 Task: In the  document effectiveness Apply all border to the tabe with  'with box; Style line and width 1 pt 'Select Header and apply  'Bold' Select the text and align it to the  Center
Action: Mouse moved to (125, 147)
Screenshot: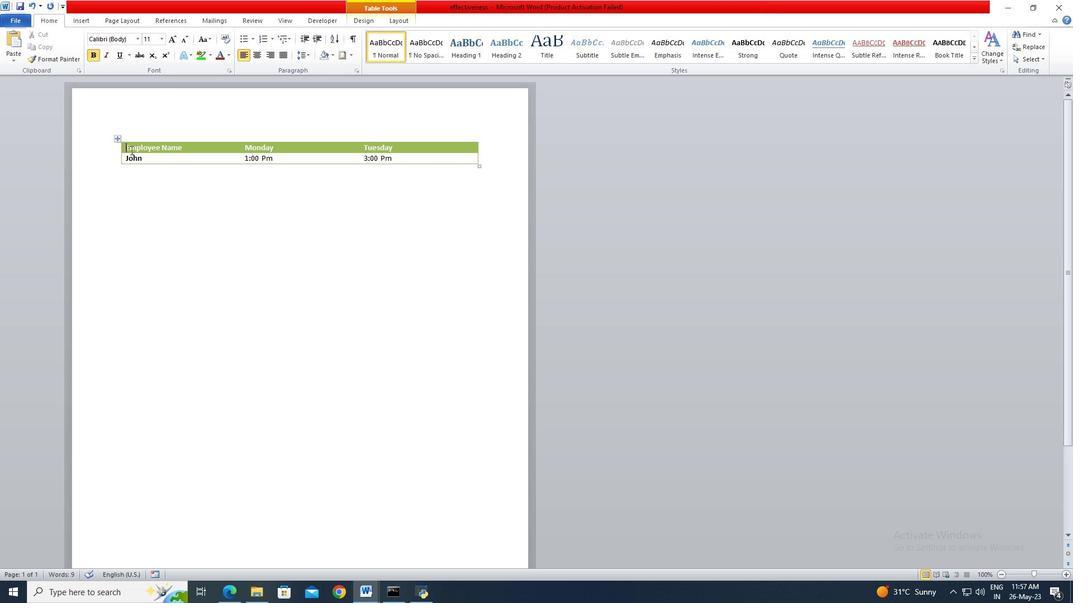 
Action: Mouse pressed left at (125, 147)
Screenshot: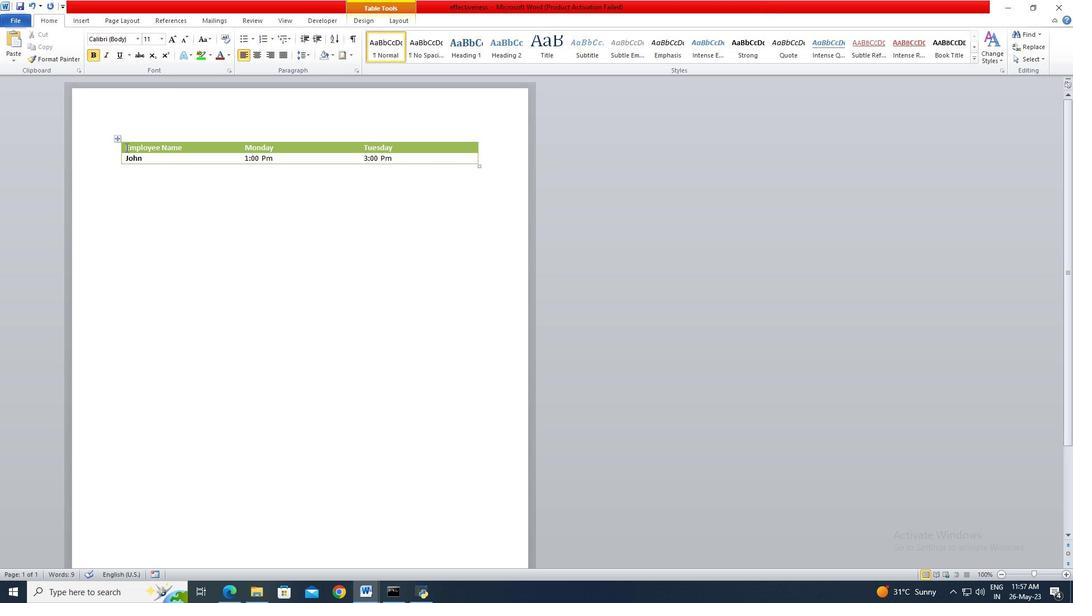 
Action: Key pressed ctrl+A
Screenshot: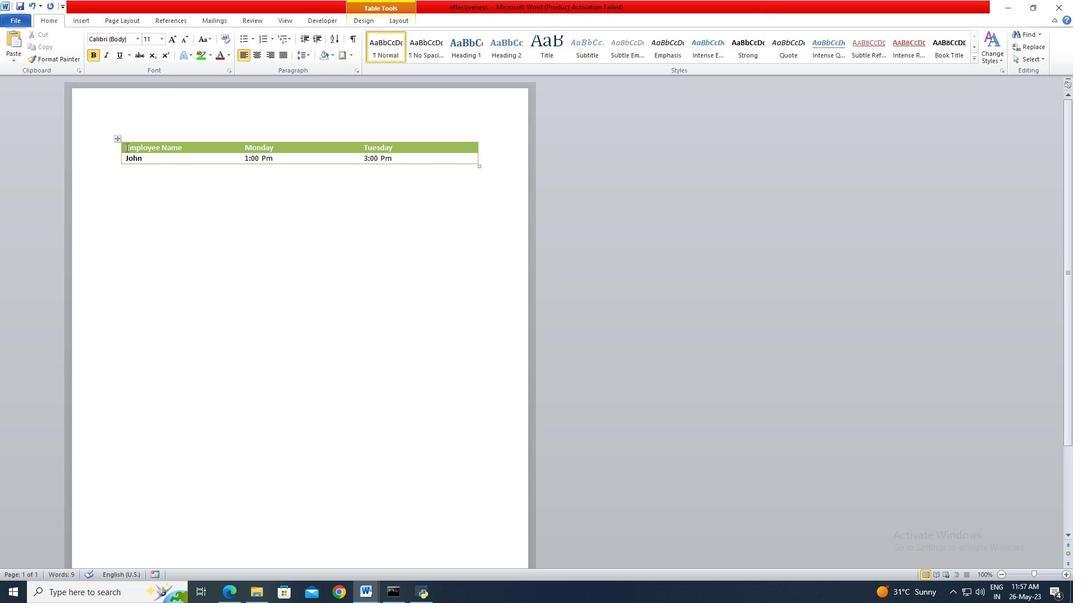 
Action: Mouse moved to (340, 57)
Screenshot: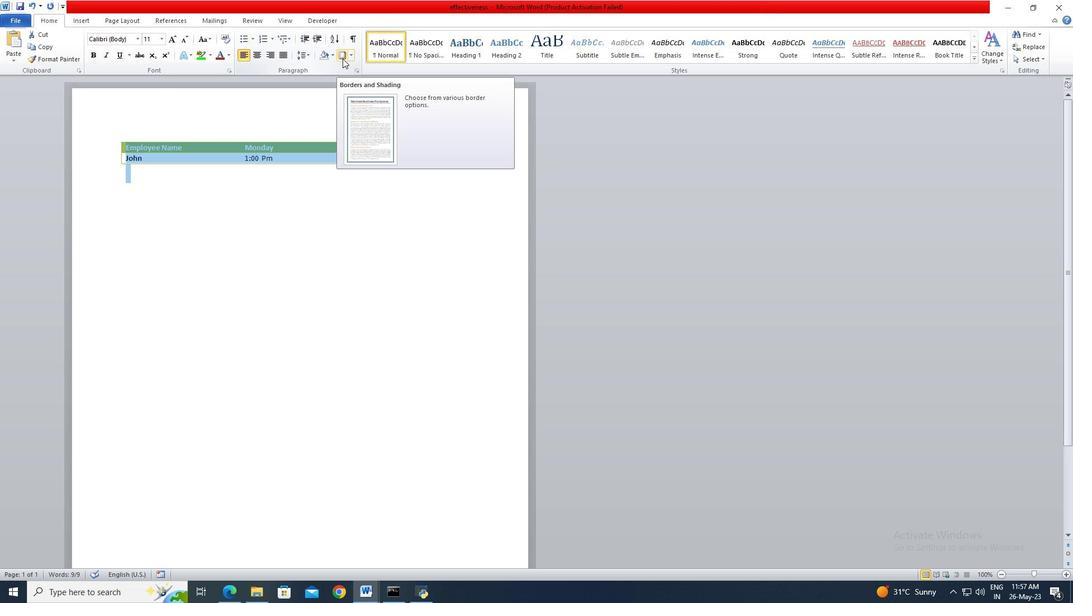 
Action: Mouse pressed left at (340, 57)
Screenshot: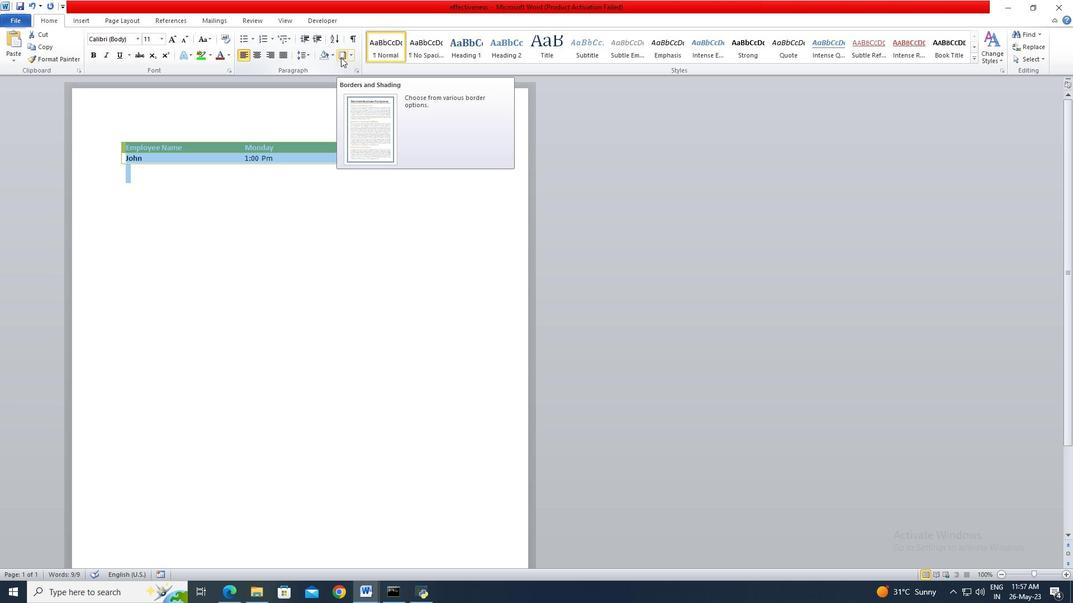 
Action: Mouse moved to (414, 246)
Screenshot: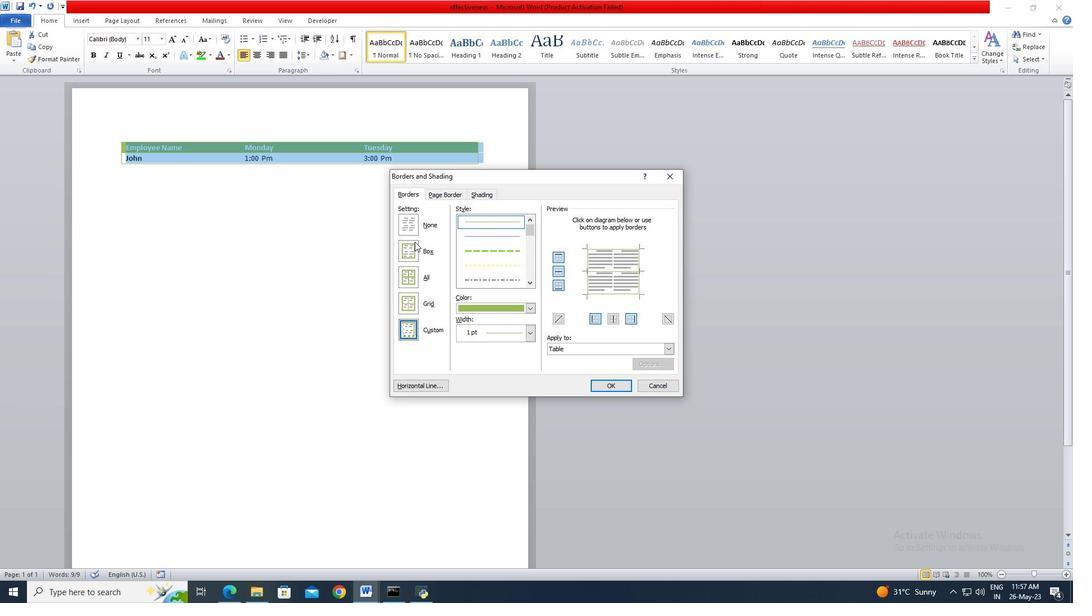 
Action: Mouse pressed left at (414, 246)
Screenshot: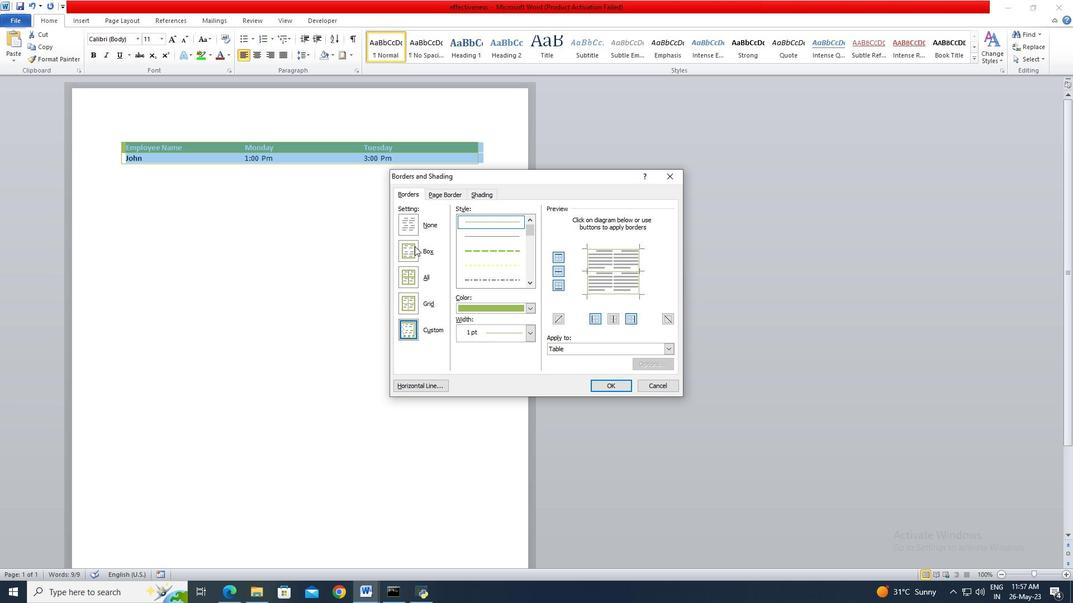 
Action: Mouse moved to (480, 218)
Screenshot: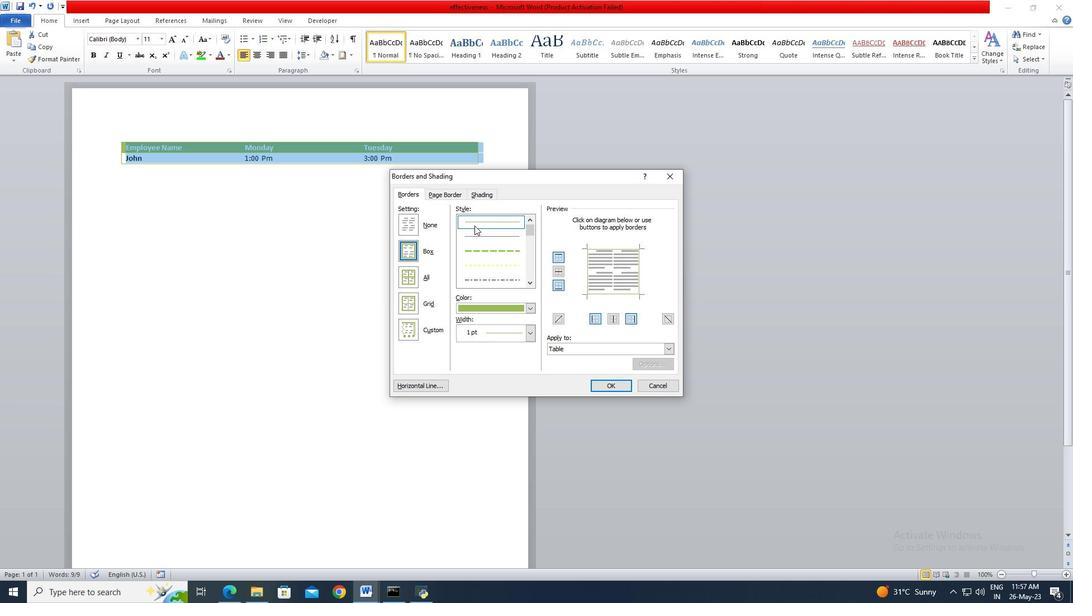 
Action: Mouse pressed left at (480, 218)
Screenshot: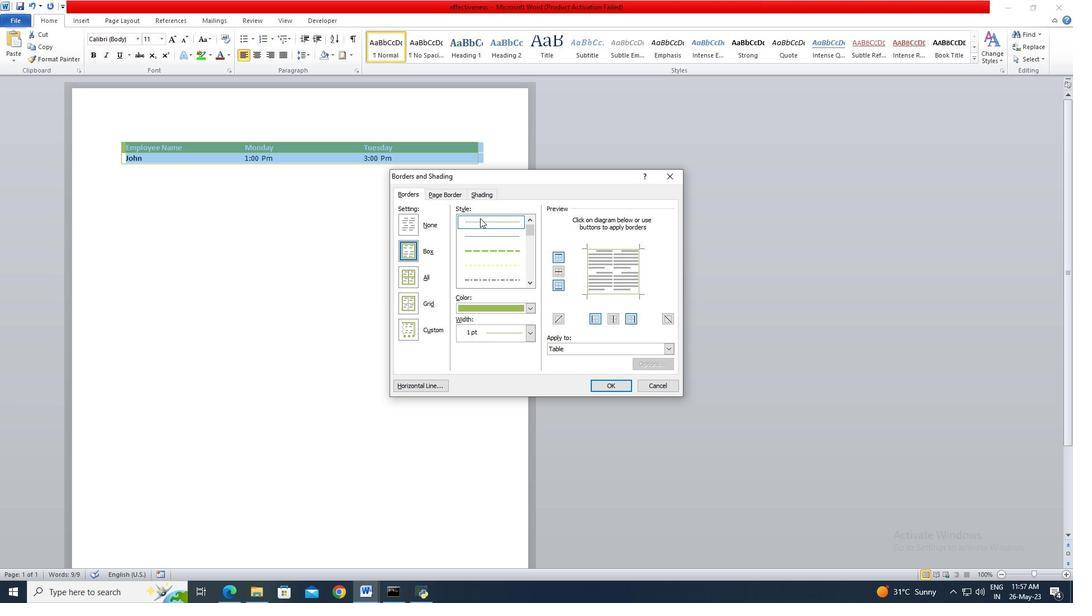 
Action: Mouse moved to (532, 329)
Screenshot: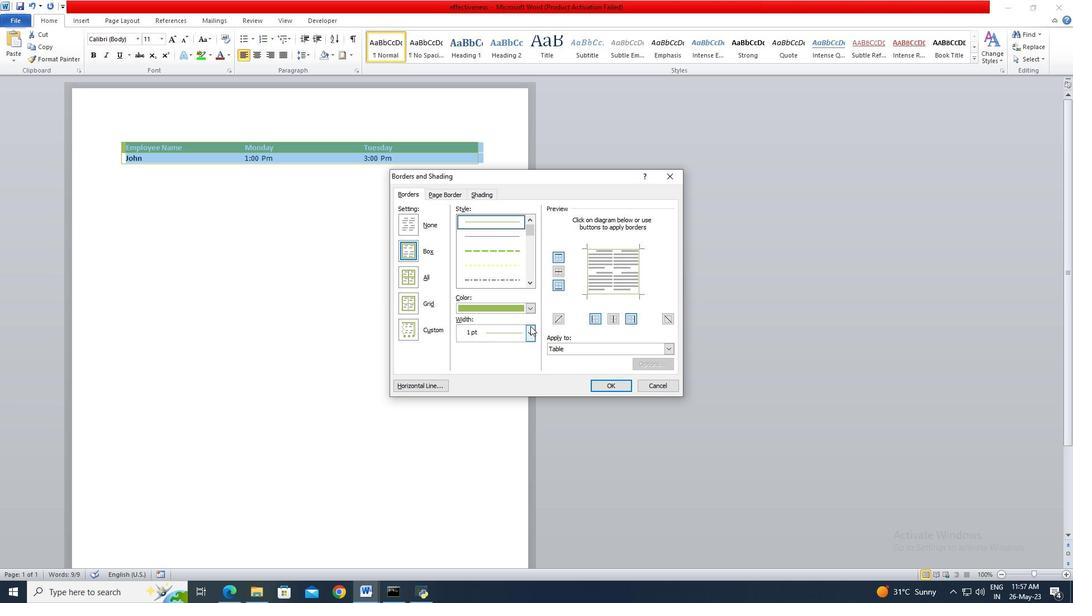 
Action: Mouse pressed left at (532, 329)
Screenshot: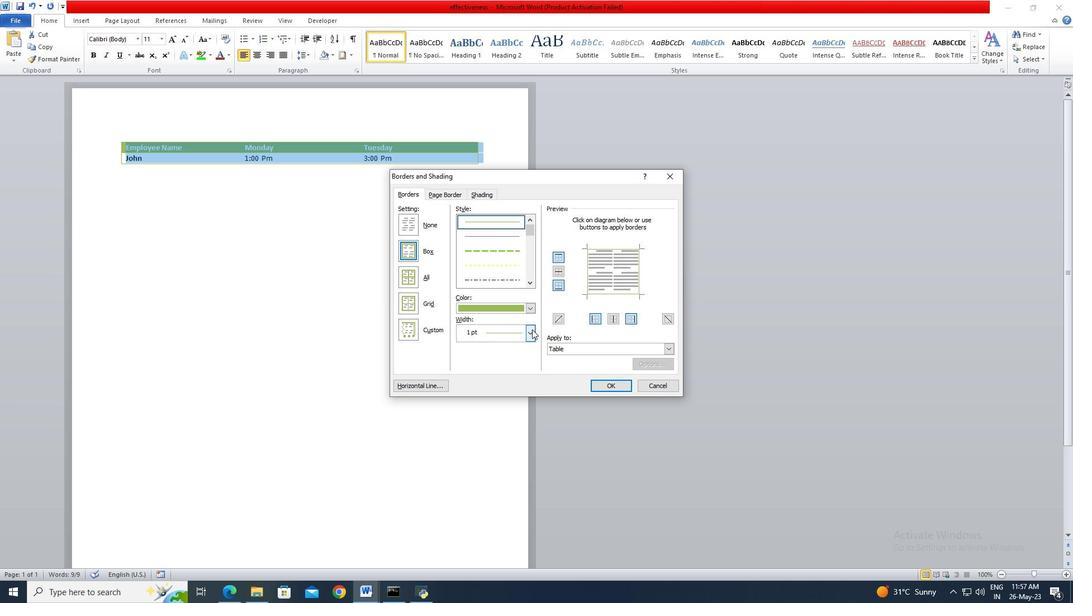 
Action: Mouse moved to (526, 391)
Screenshot: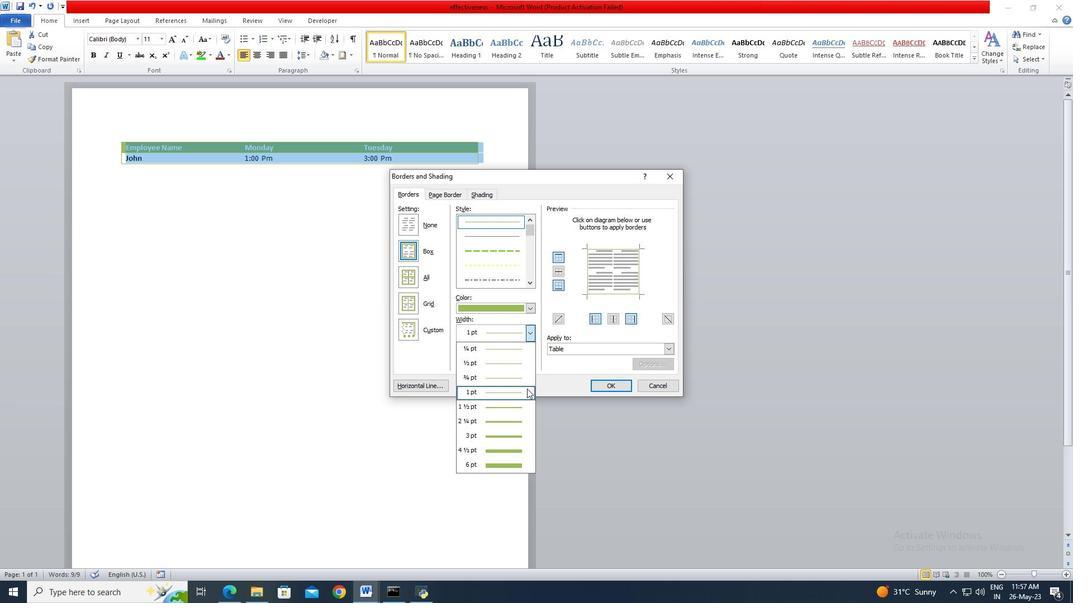 
Action: Mouse pressed left at (526, 391)
Screenshot: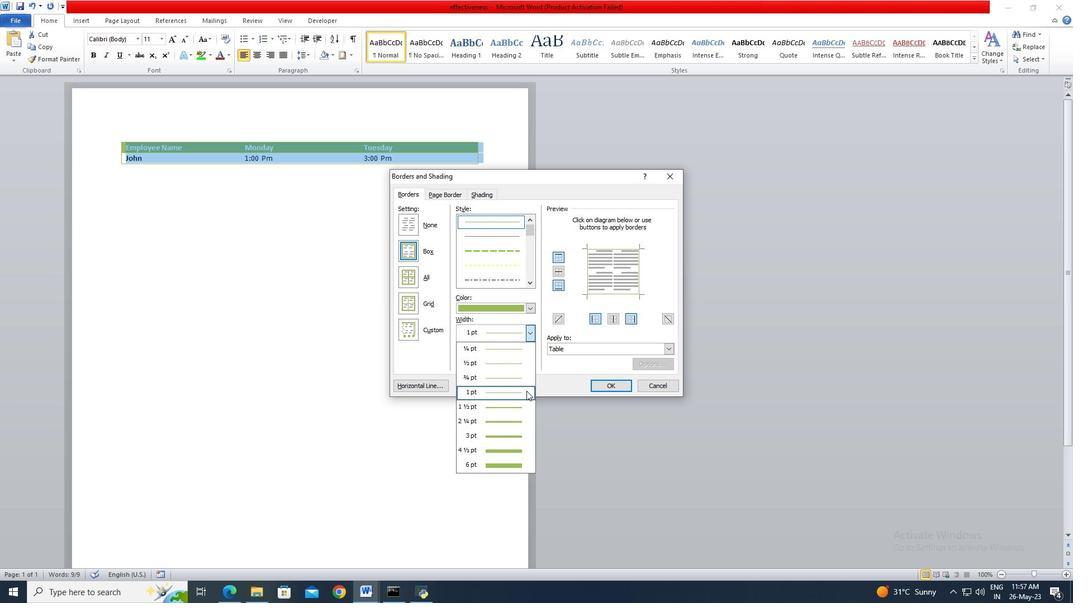 
Action: Mouse moved to (605, 385)
Screenshot: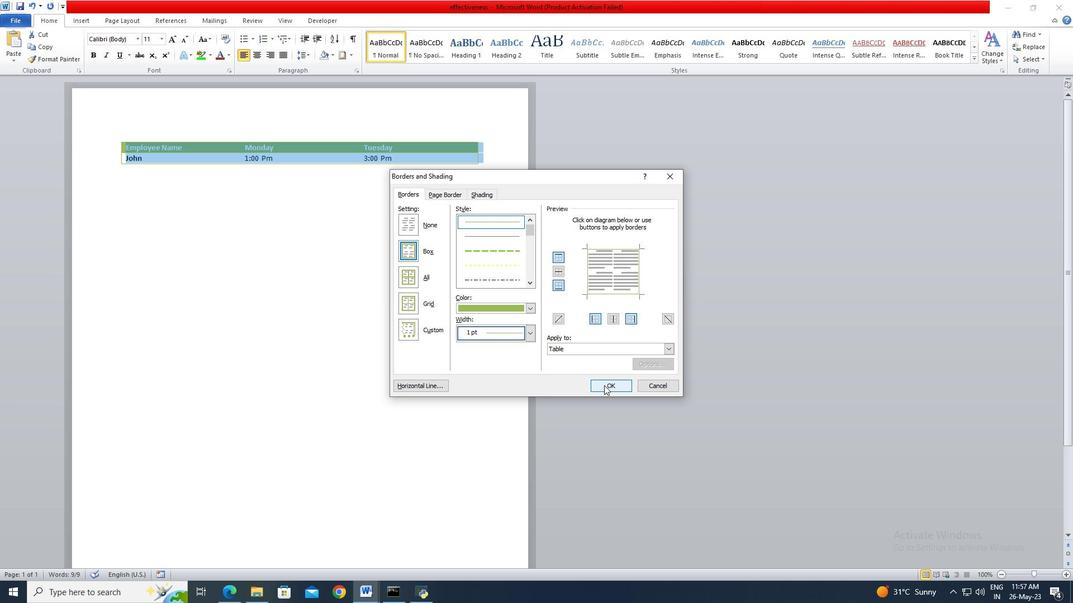 
Action: Mouse pressed left at (605, 385)
Screenshot: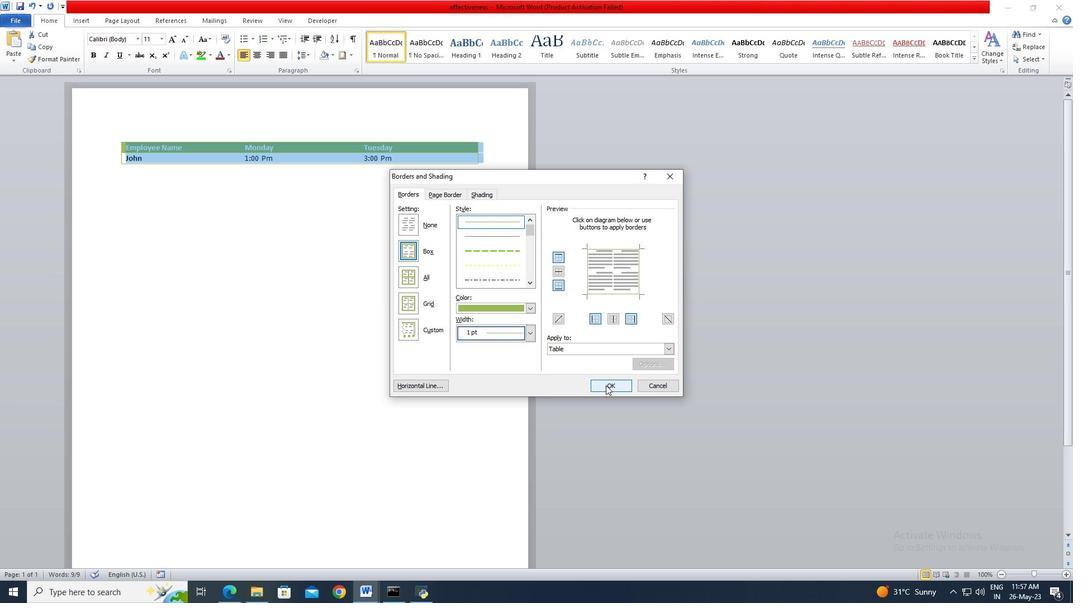 
Action: Mouse moved to (129, 147)
Screenshot: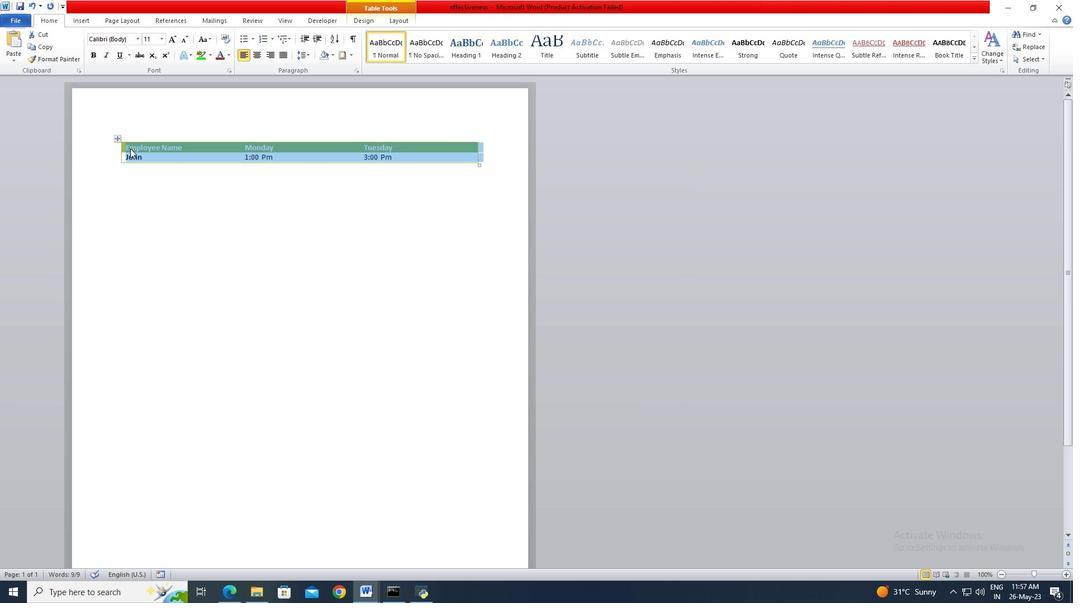 
Action: Mouse pressed left at (129, 147)
Screenshot: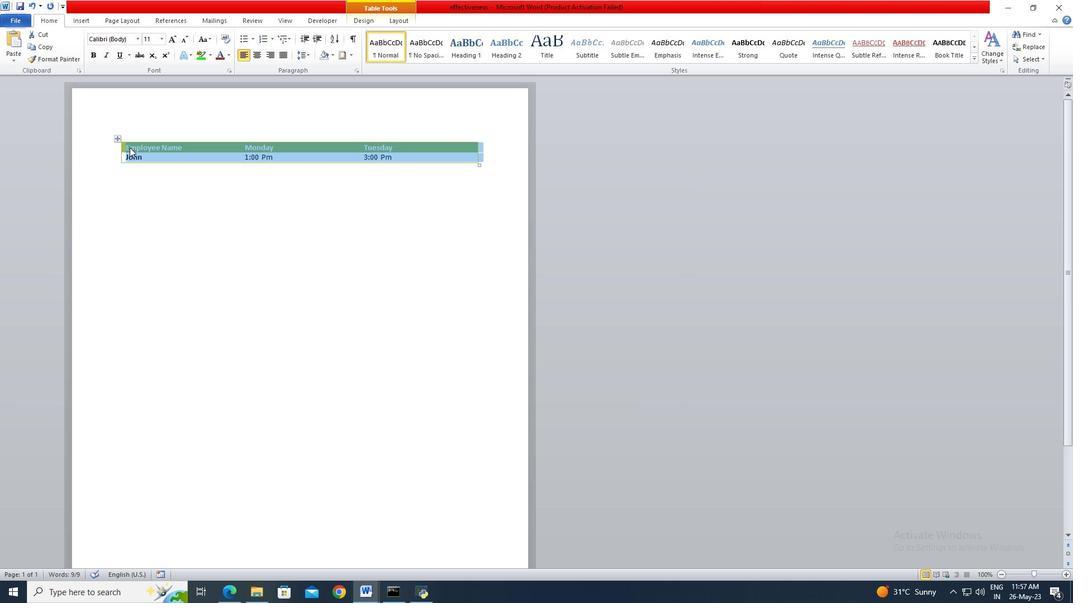 
Action: Mouse moved to (127, 146)
Screenshot: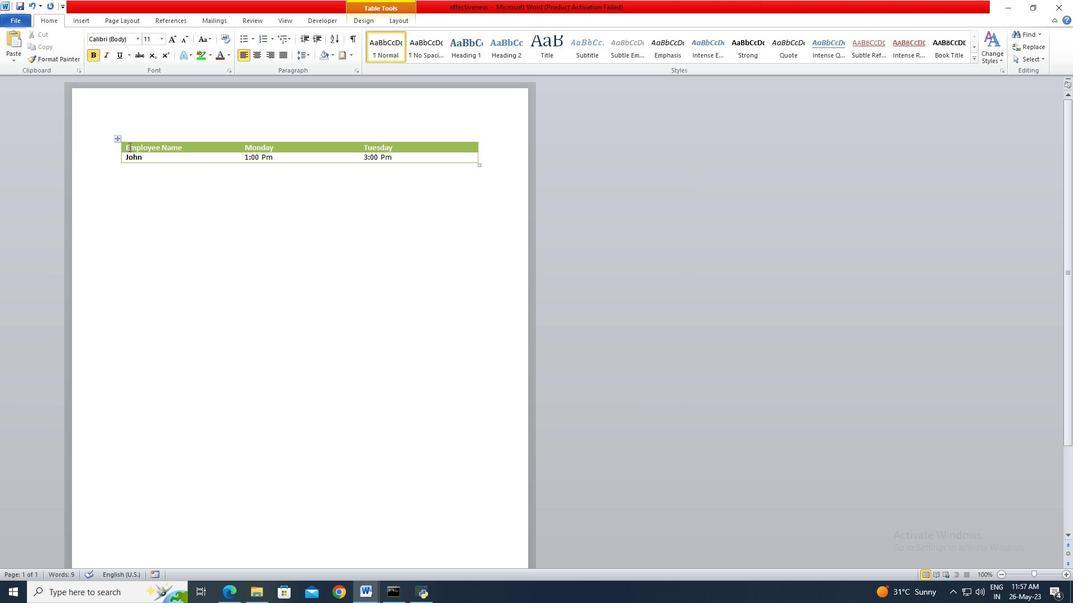 
Action: Mouse pressed left at (127, 146)
Screenshot: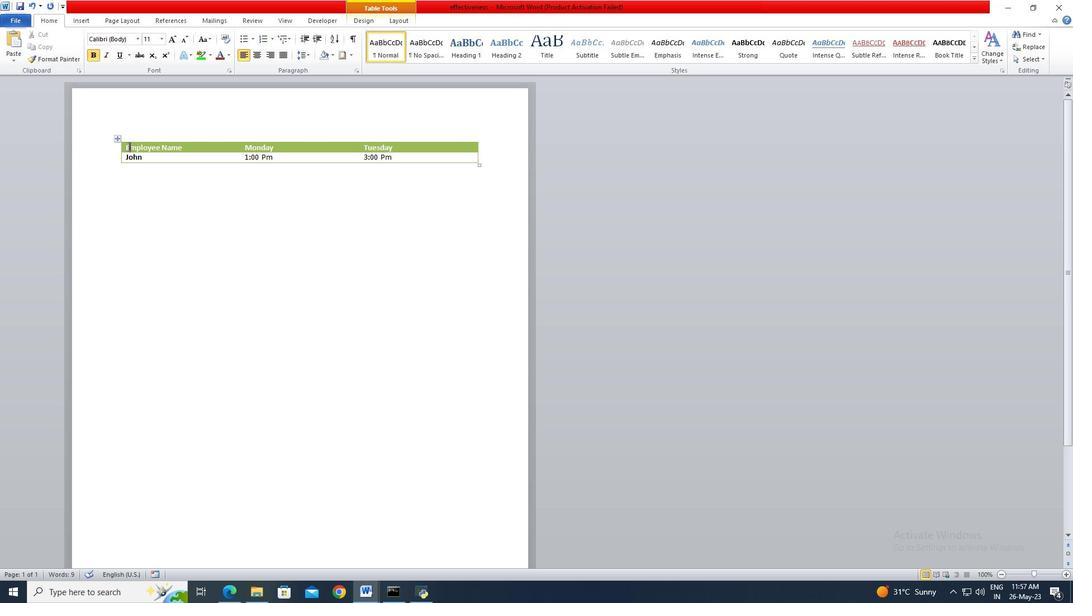 
Action: Mouse moved to (126, 145)
Screenshot: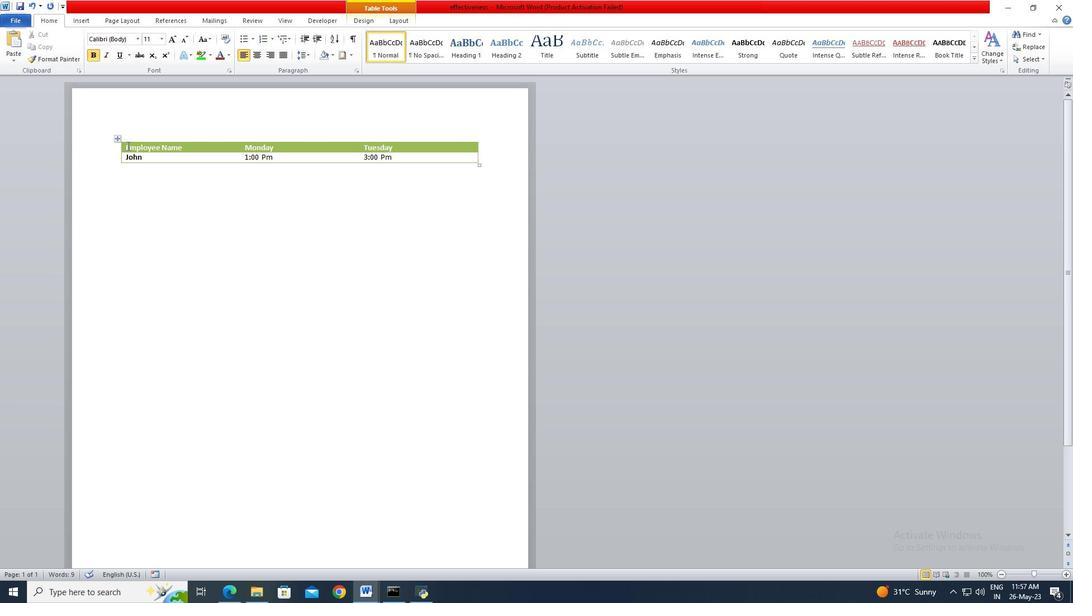 
Action: Mouse pressed left at (126, 145)
Screenshot: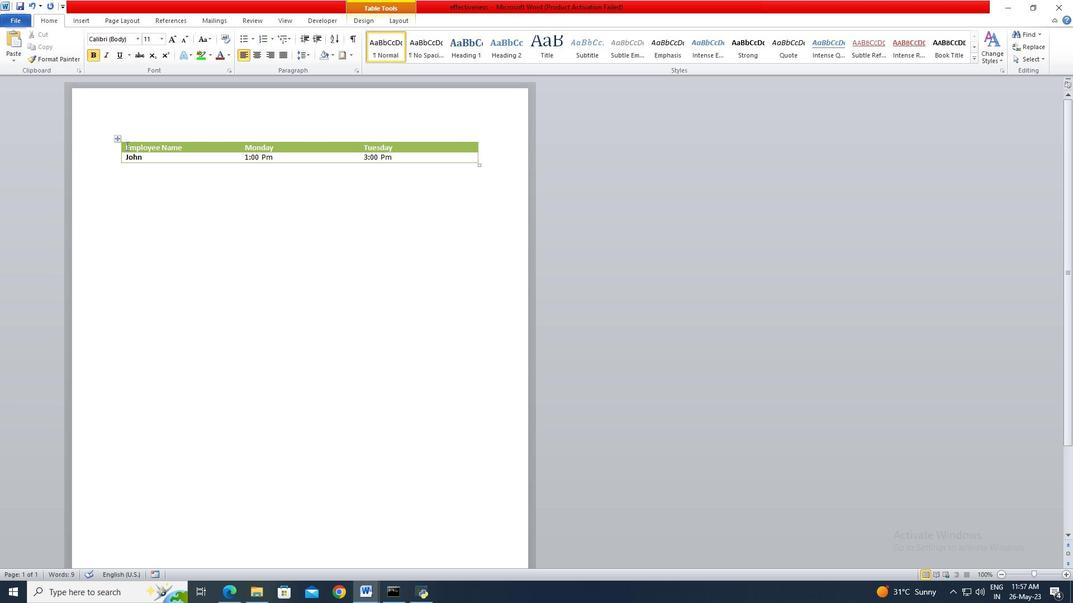 
Action: Mouse moved to (409, 147)
Screenshot: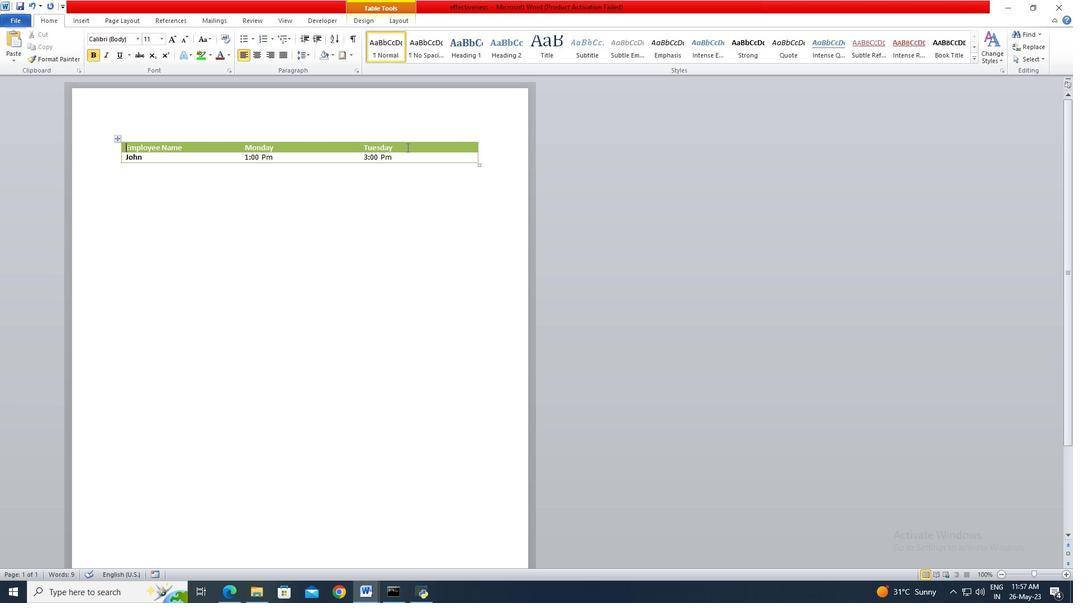 
Action: Key pressed <Key.shift>
Screenshot: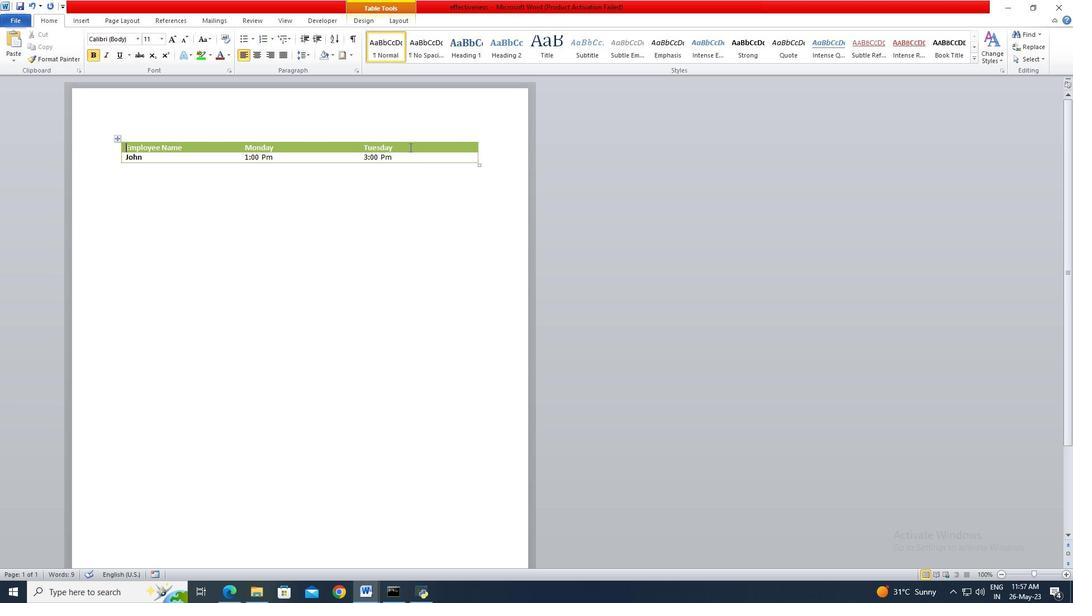 
Action: Mouse pressed left at (409, 147)
Screenshot: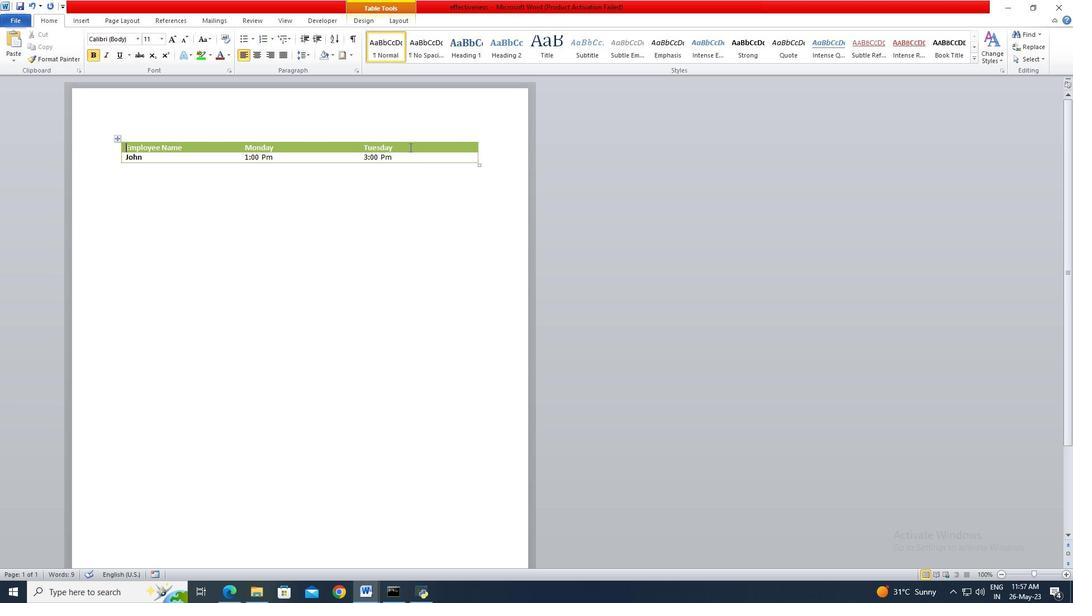 
Action: Mouse moved to (91, 57)
Screenshot: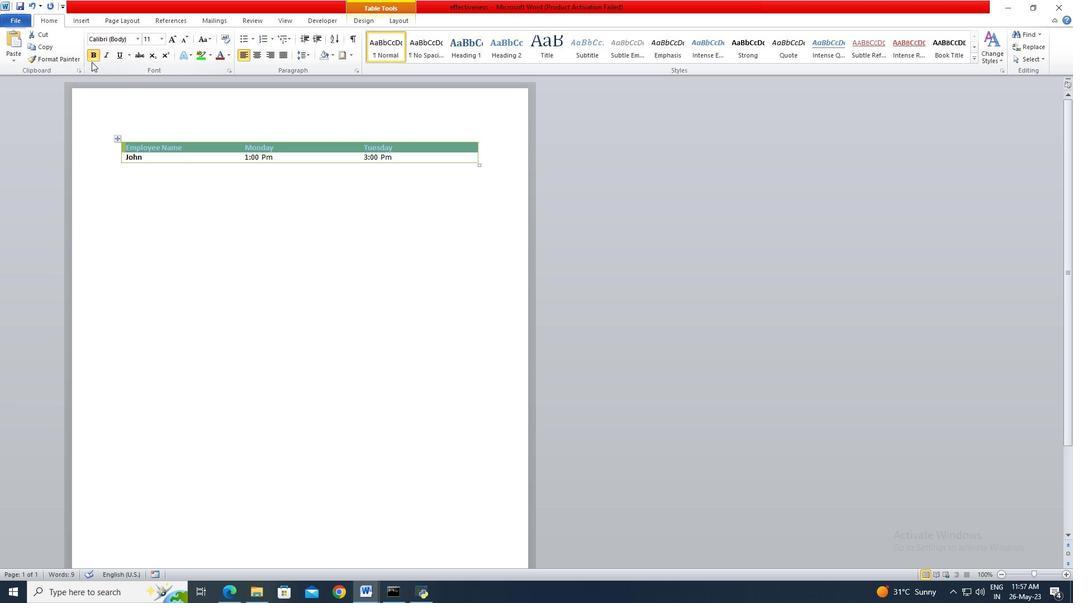 
Action: Mouse pressed left at (91, 57)
Screenshot: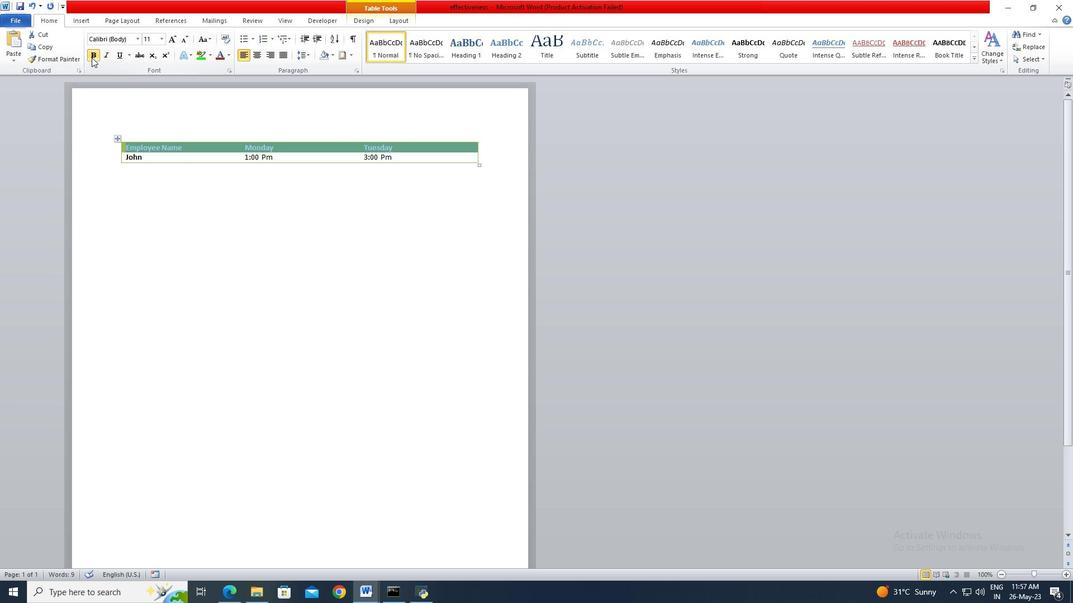 
Action: Mouse pressed left at (91, 57)
Screenshot: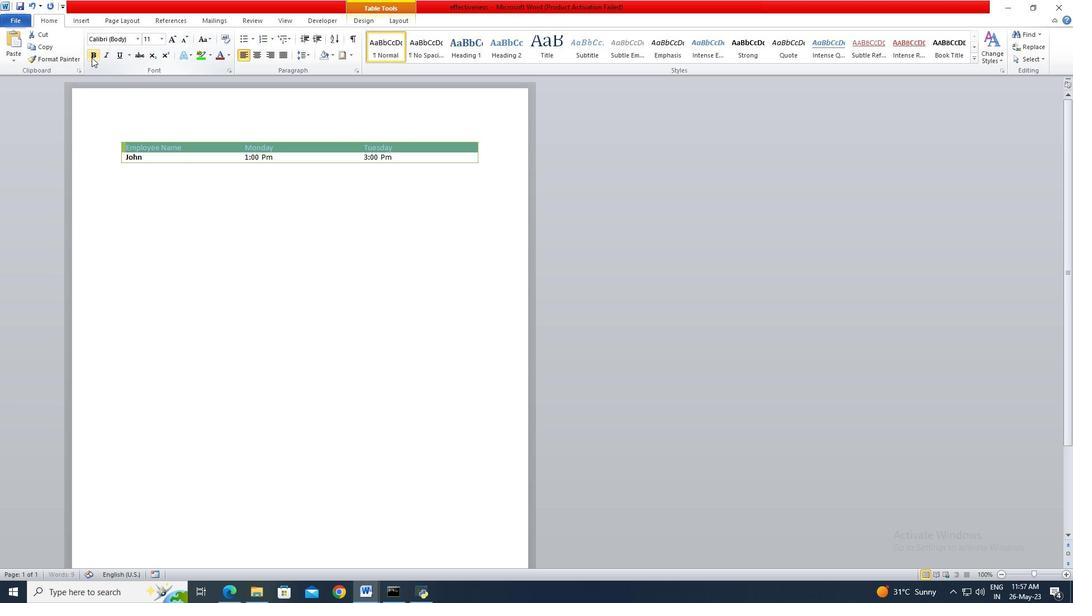 
Action: Mouse moved to (181, 119)
Screenshot: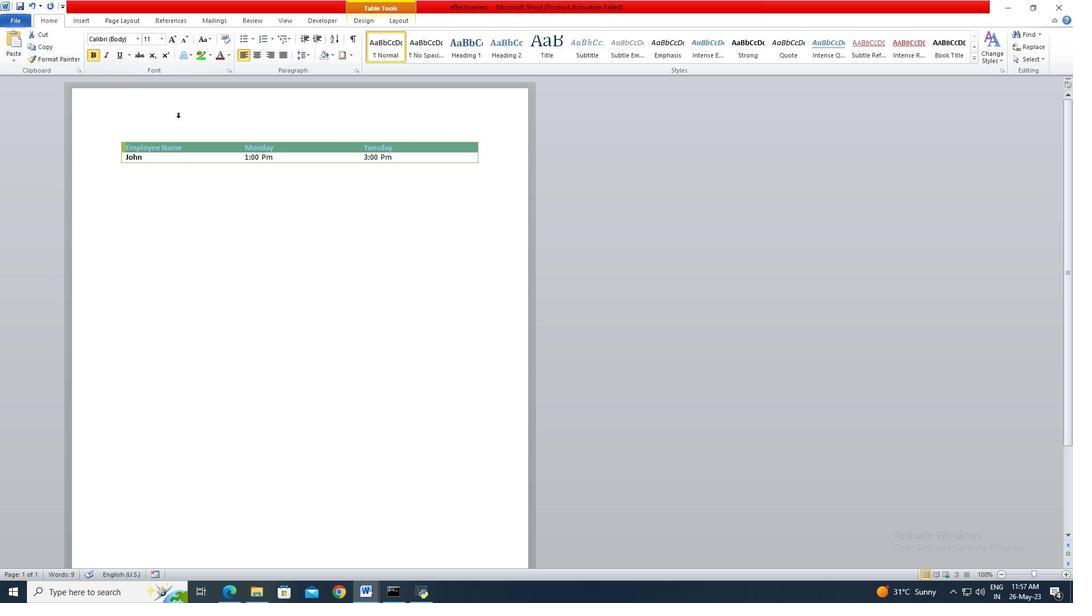 
Action: Key pressed ctrl+A
Screenshot: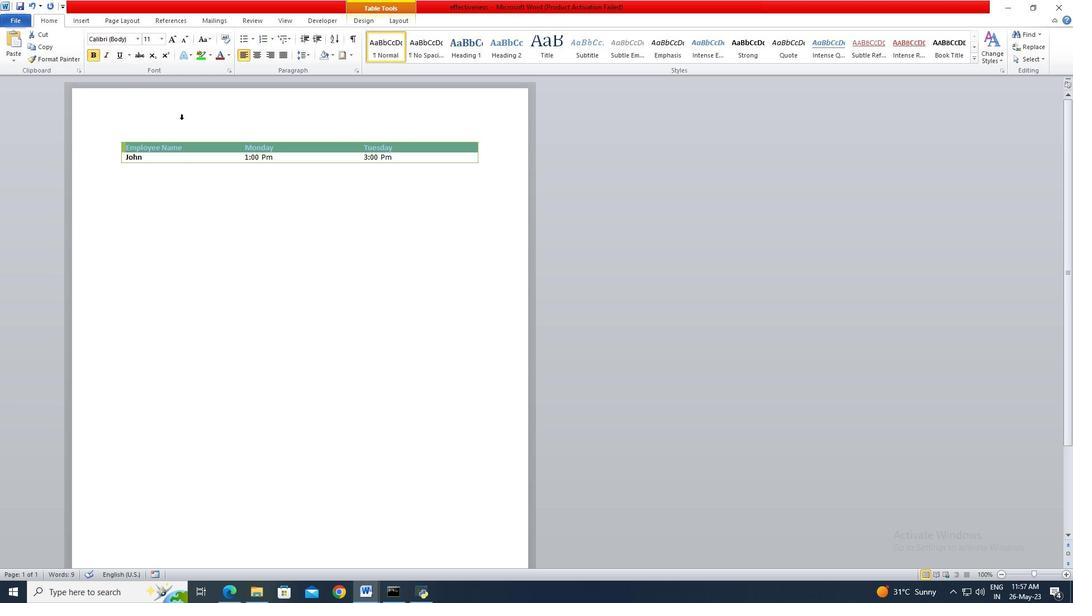 
Action: Mouse moved to (258, 60)
Screenshot: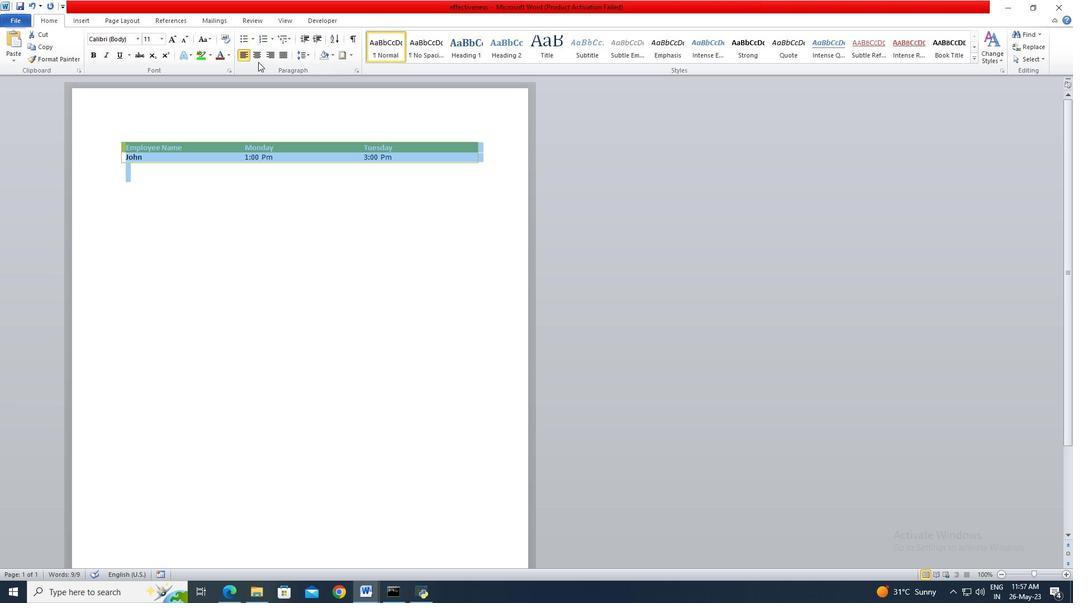 
Action: Mouse pressed left at (258, 60)
Screenshot: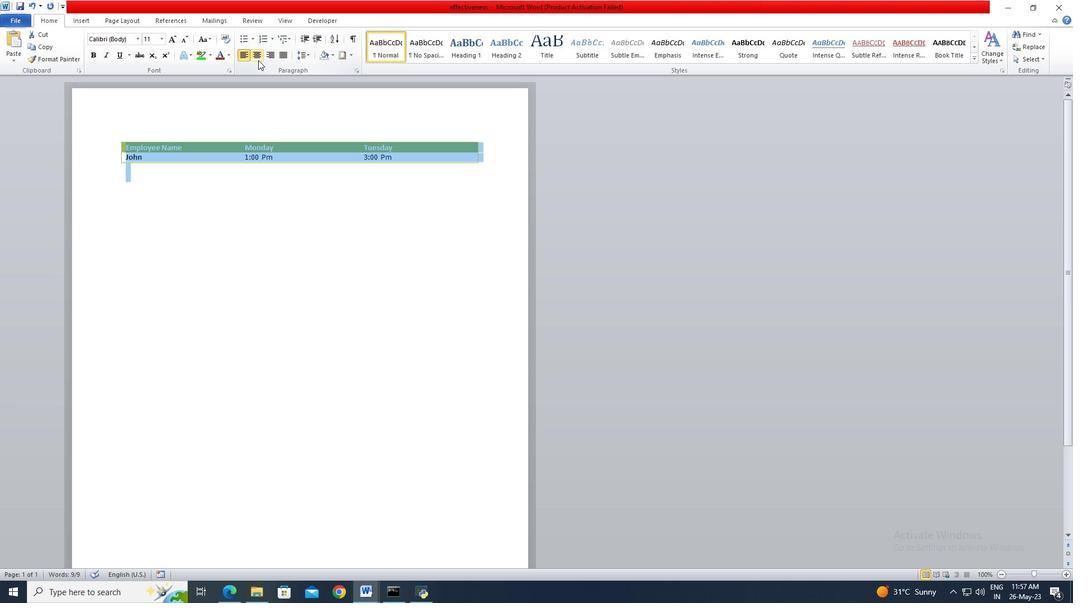 
Action: Mouse moved to (279, 175)
Screenshot: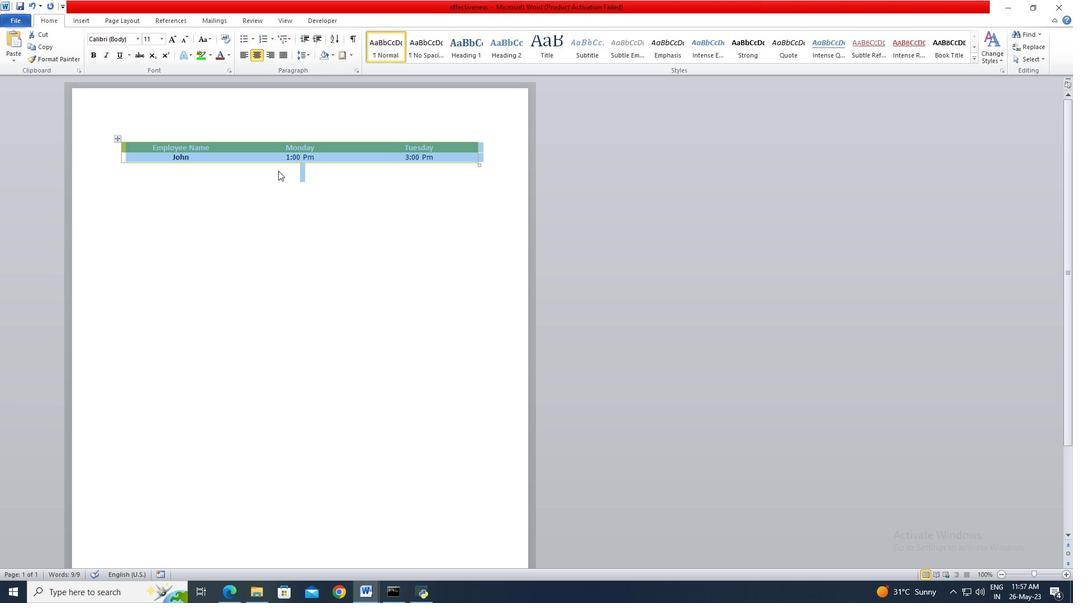 
Action: Mouse pressed left at (279, 175)
Screenshot: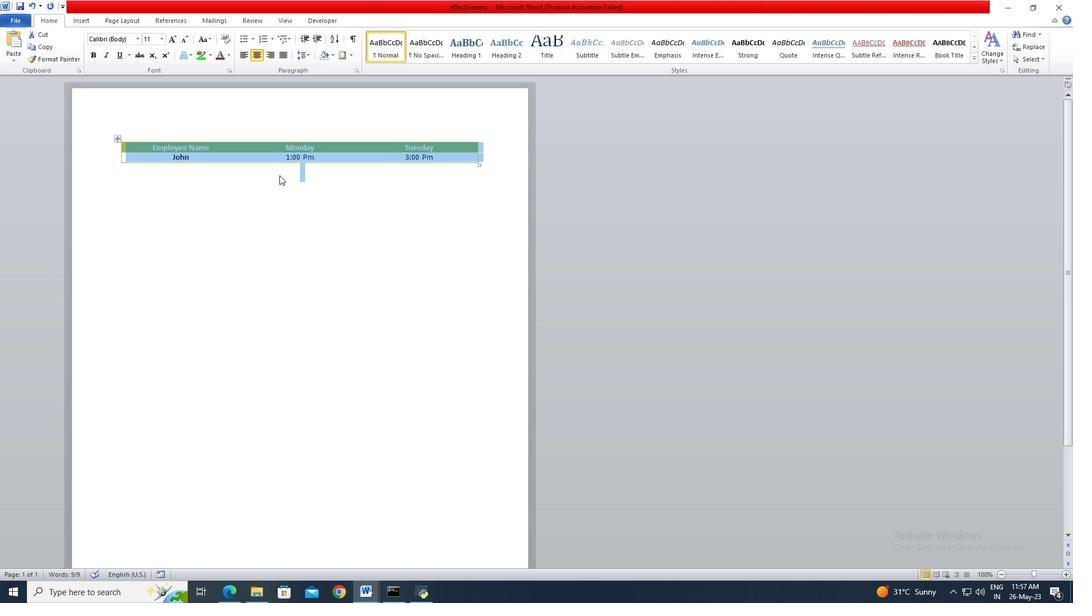 
